Task: Change object animations to fly in from bottom.
Action: Mouse moved to (180, 83)
Screenshot: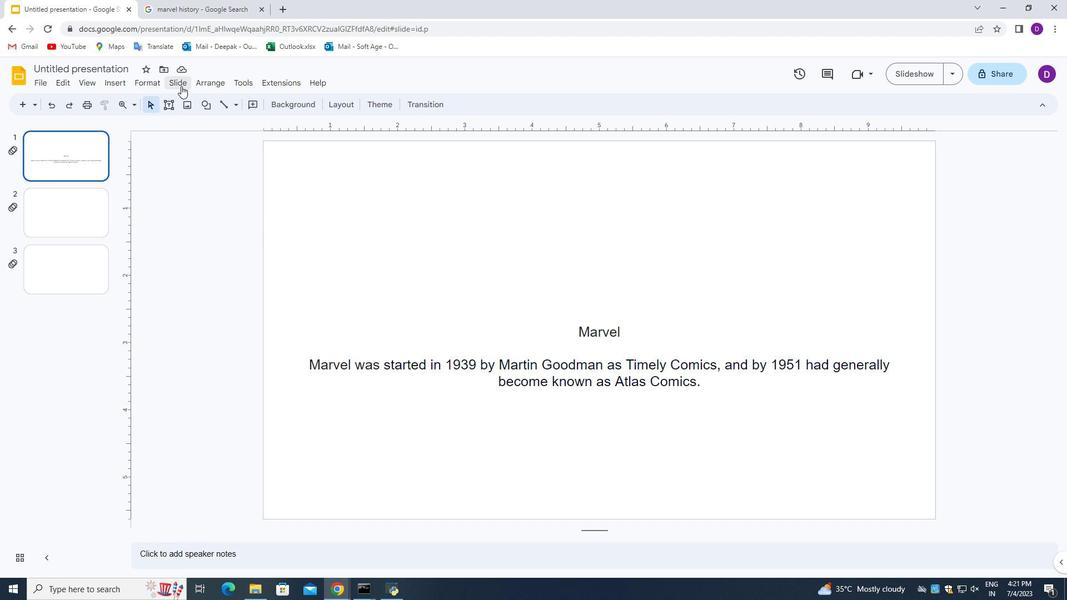 
Action: Mouse pressed left at (180, 83)
Screenshot: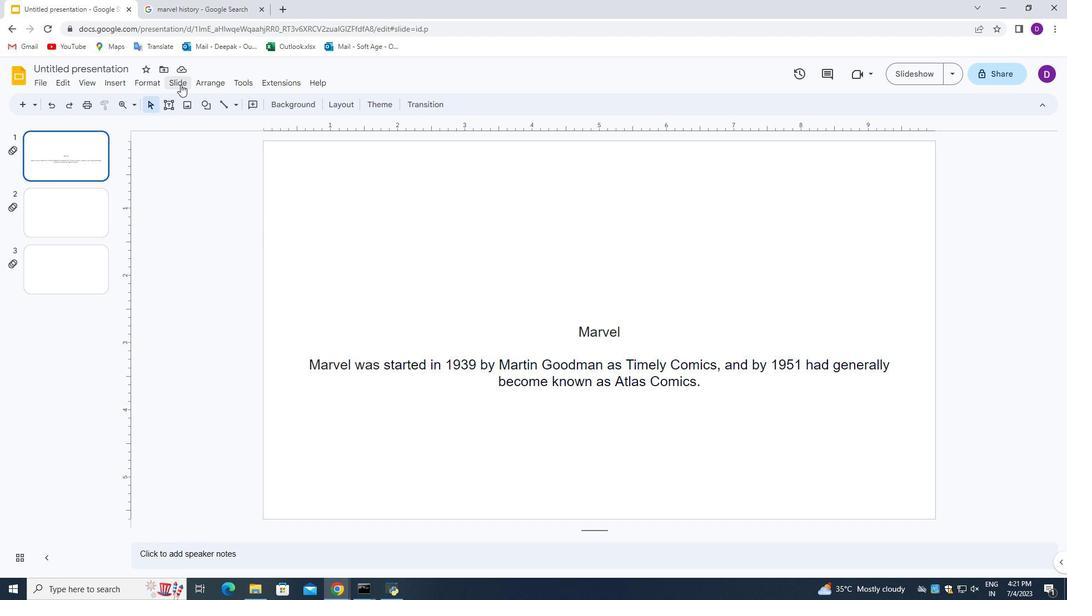 
Action: Mouse moved to (229, 232)
Screenshot: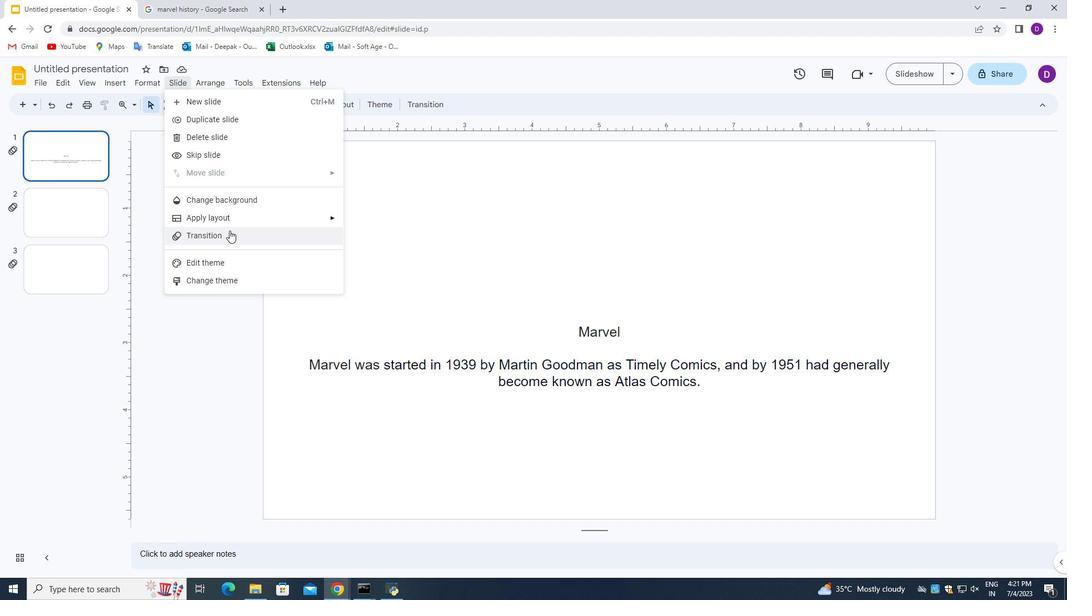 
Action: Mouse pressed left at (229, 232)
Screenshot: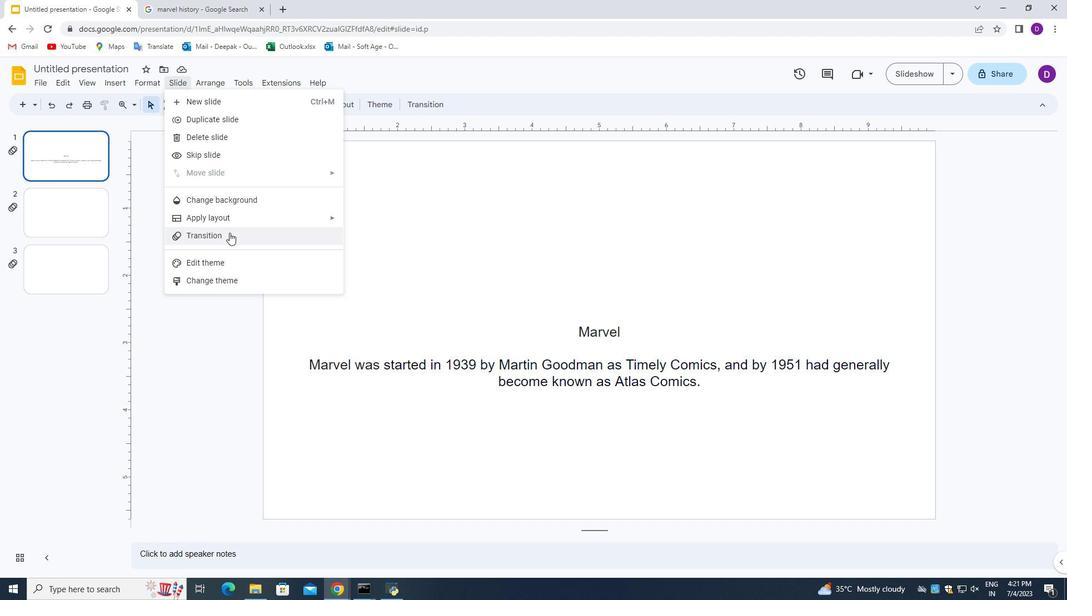 
Action: Mouse moved to (896, 341)
Screenshot: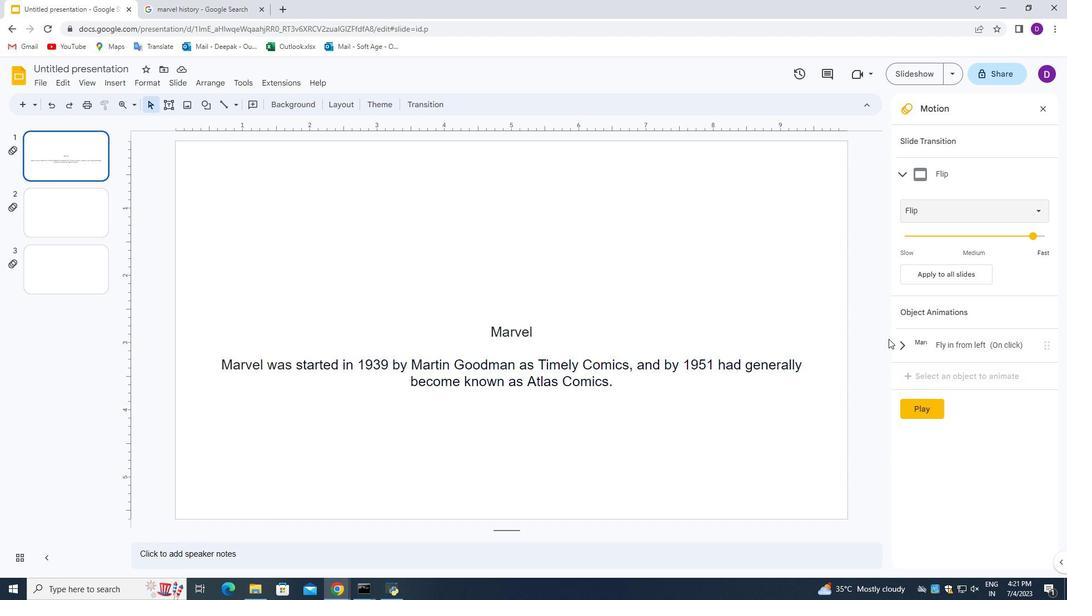 
Action: Mouse pressed left at (896, 341)
Screenshot: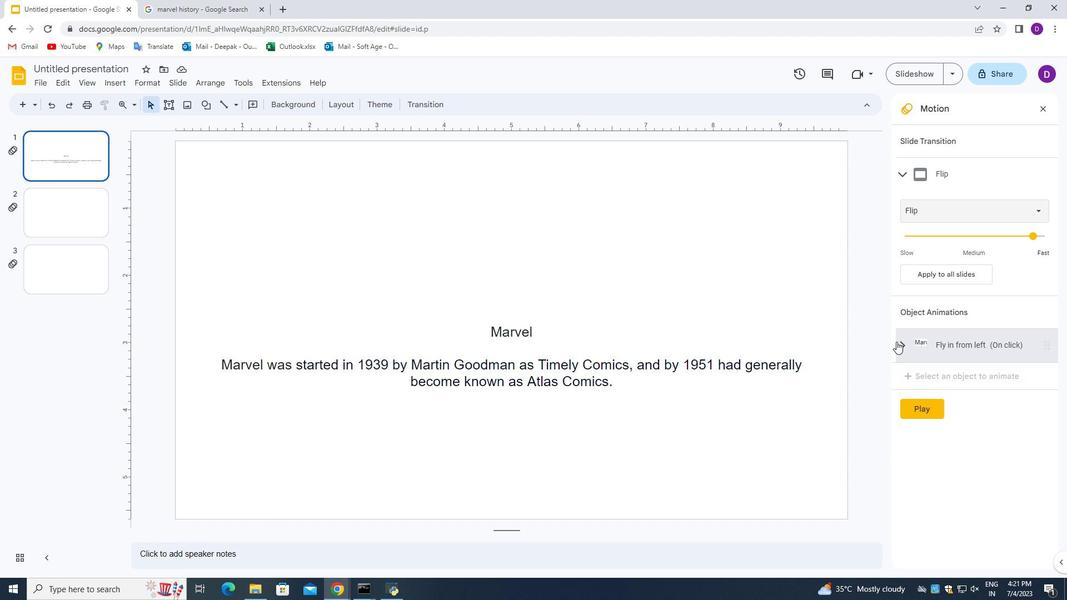 
Action: Mouse moved to (1014, 278)
Screenshot: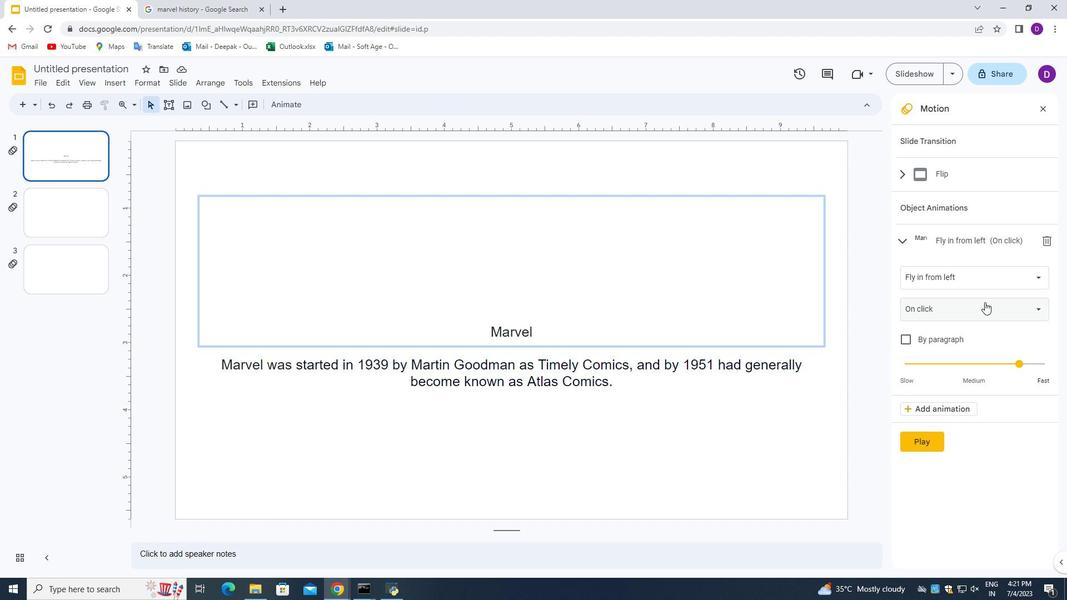 
Action: Mouse pressed left at (1014, 278)
Screenshot: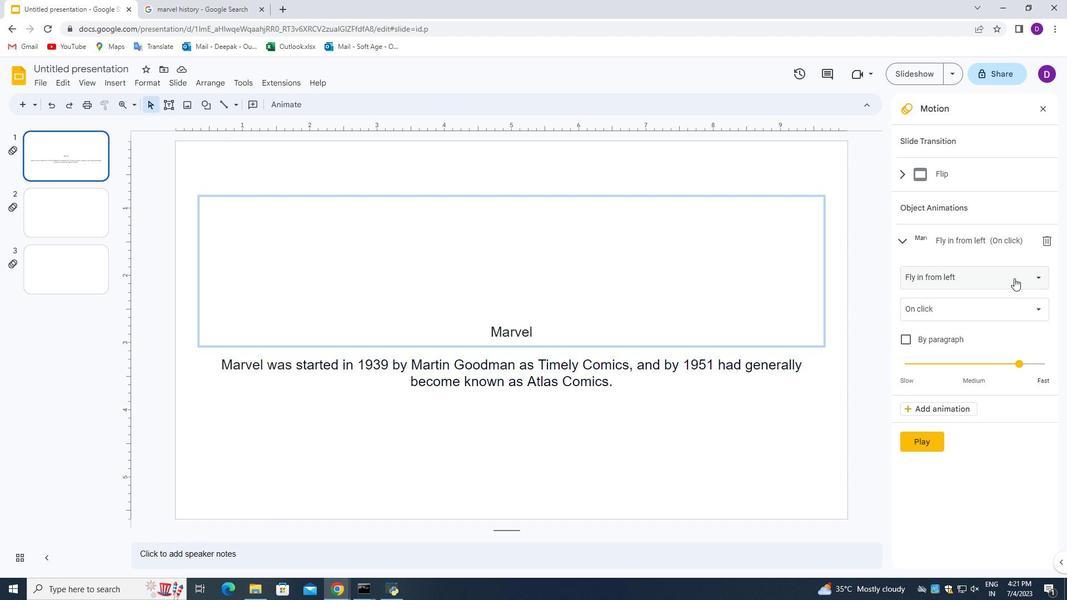 
Action: Mouse moved to (969, 392)
Screenshot: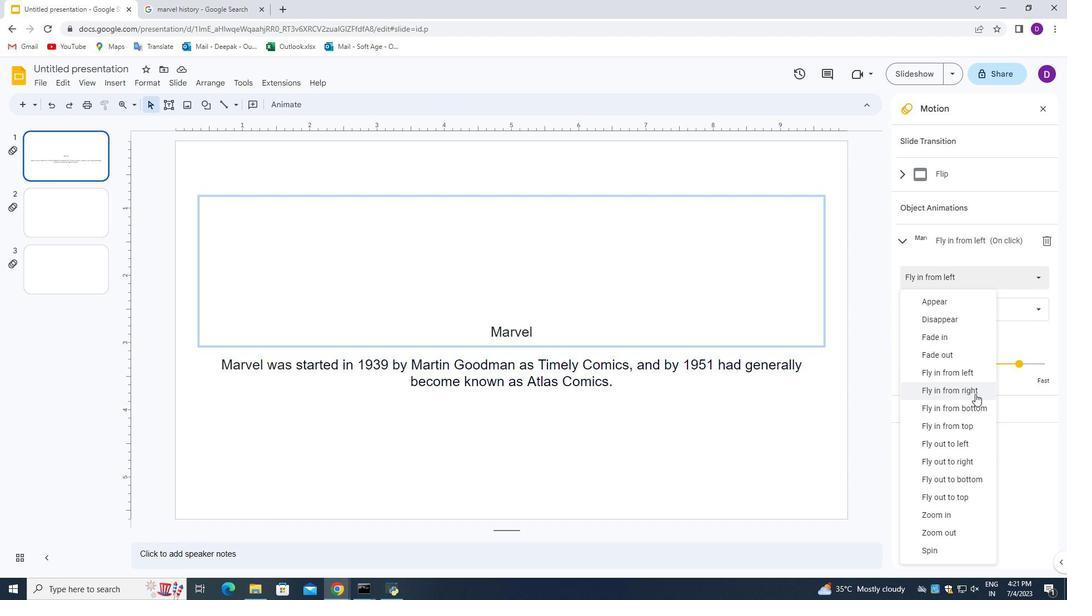 
Action: Mouse pressed left at (969, 392)
Screenshot: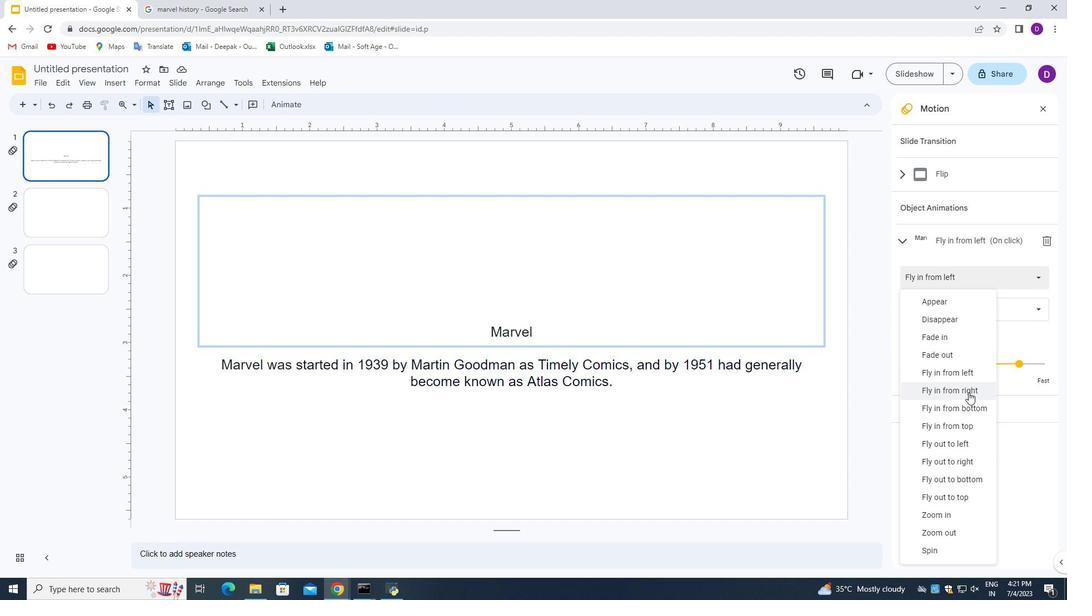 
Action: Mouse moved to (512, 301)
Screenshot: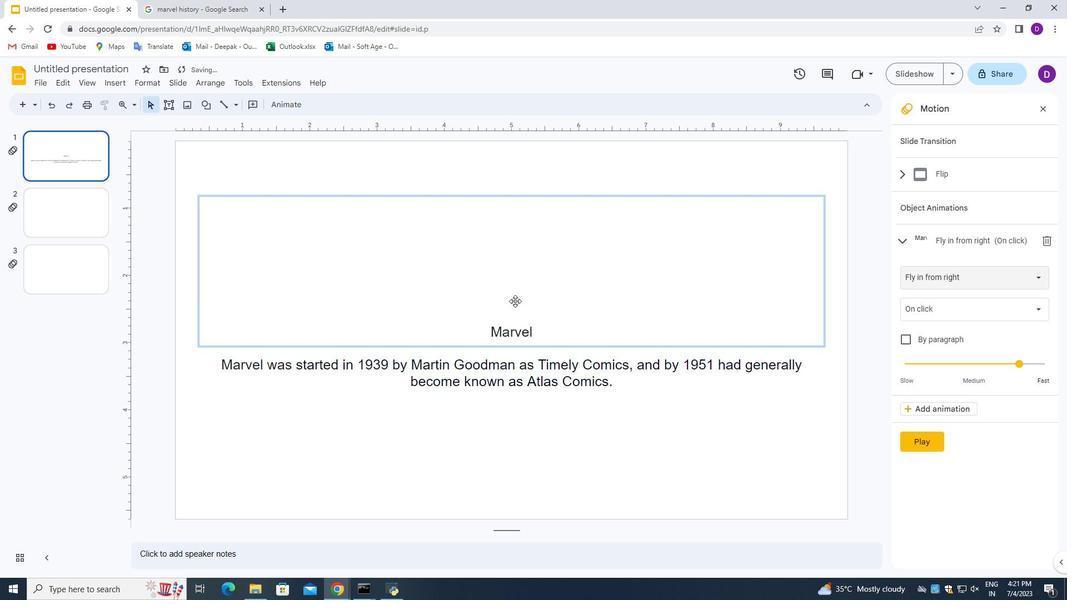 
